 Task: Create List Brand Equity in Board Data Privacy Management to Workspace Database Management. Create List Agreements in Board Customer Churn Analysis to Workspace Database Management. Create List Brand Storytelling in Board Content Personalization and Customization to Workspace Database Management
Action: Mouse moved to (256, 170)
Screenshot: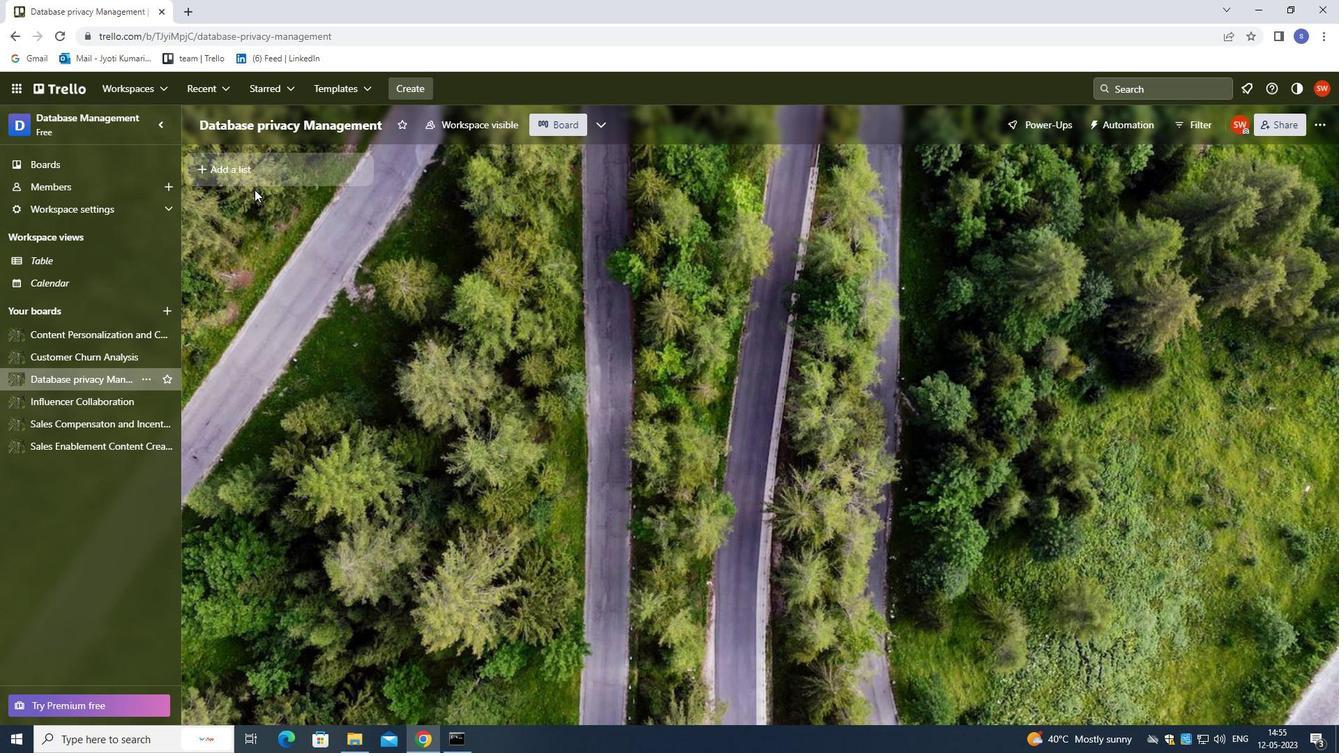 
Action: Mouse pressed left at (256, 170)
Screenshot: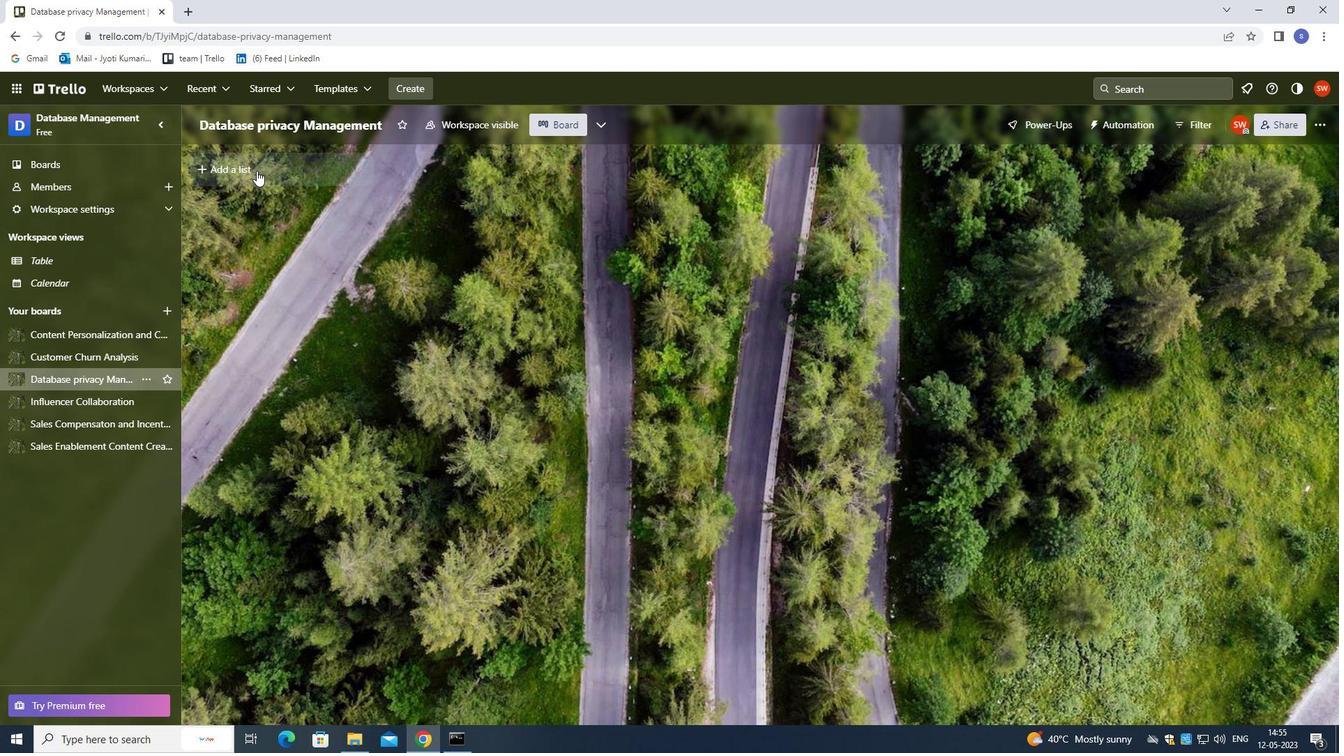 
Action: Key pressed <Key.shift>BRAND<Key.space><Key.shift><Key.shift><Key.shift><Key.shift>EQUITY<Key.enter>
Screenshot: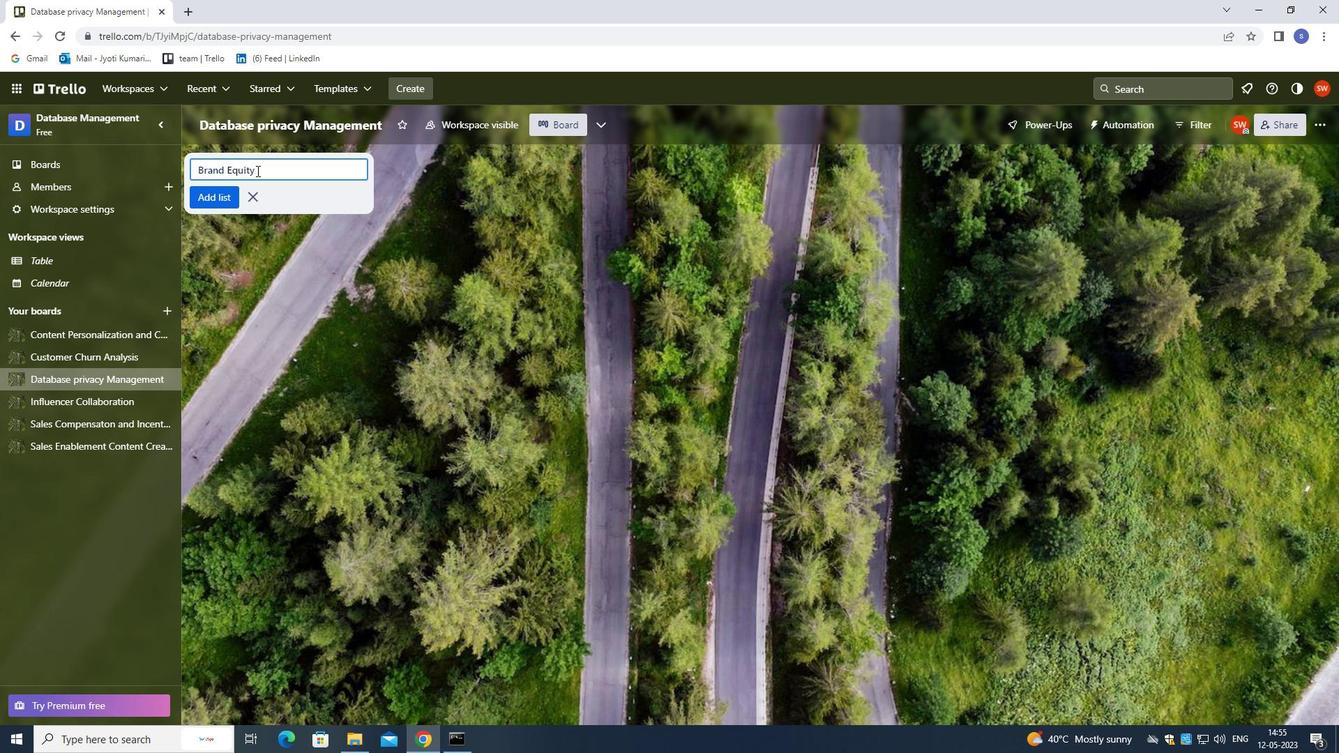 
Action: Mouse moved to (66, 354)
Screenshot: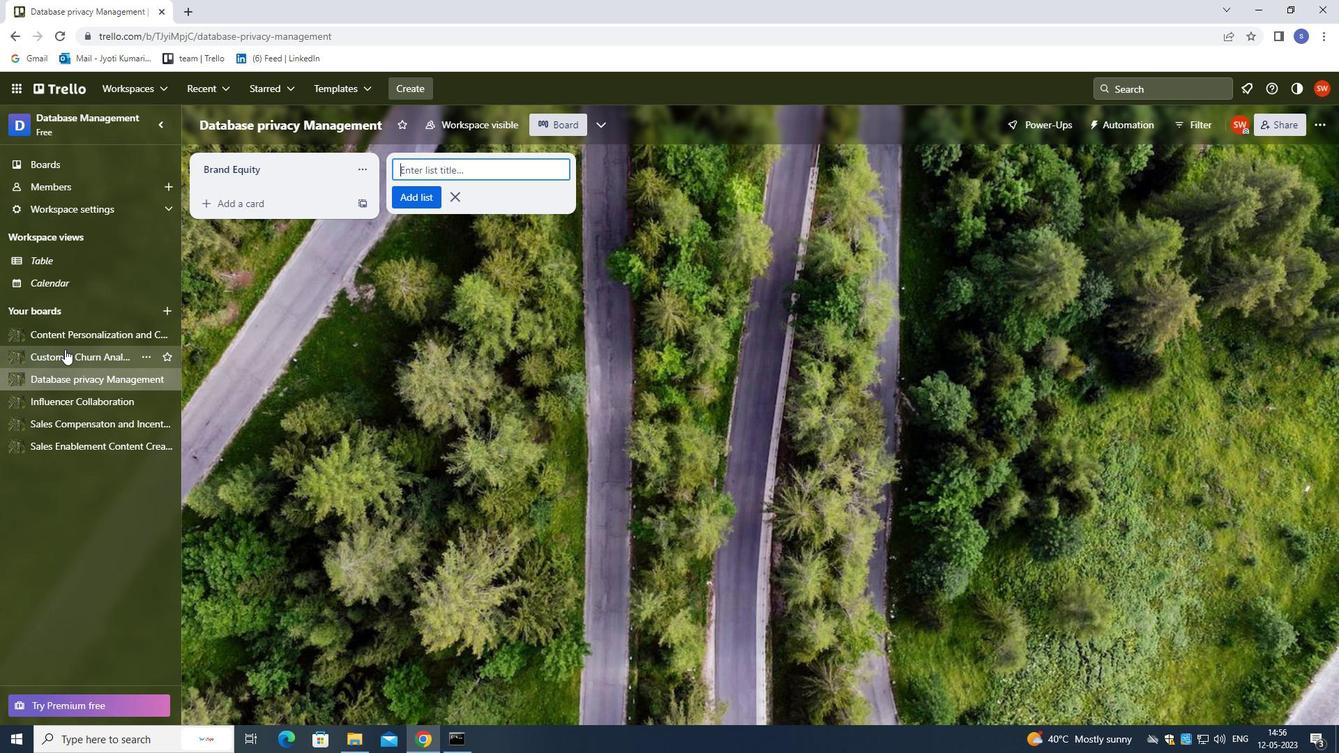 
Action: Mouse pressed left at (66, 354)
Screenshot: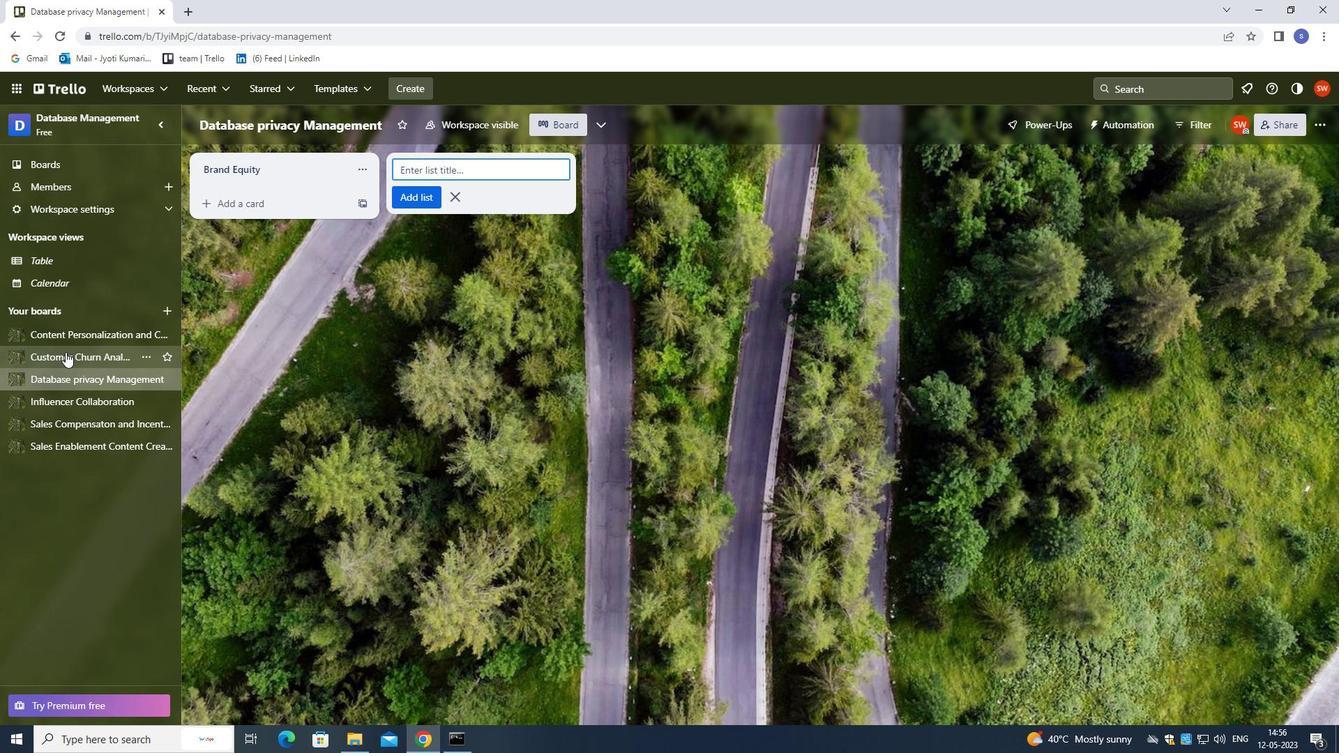 
Action: Mouse moved to (245, 173)
Screenshot: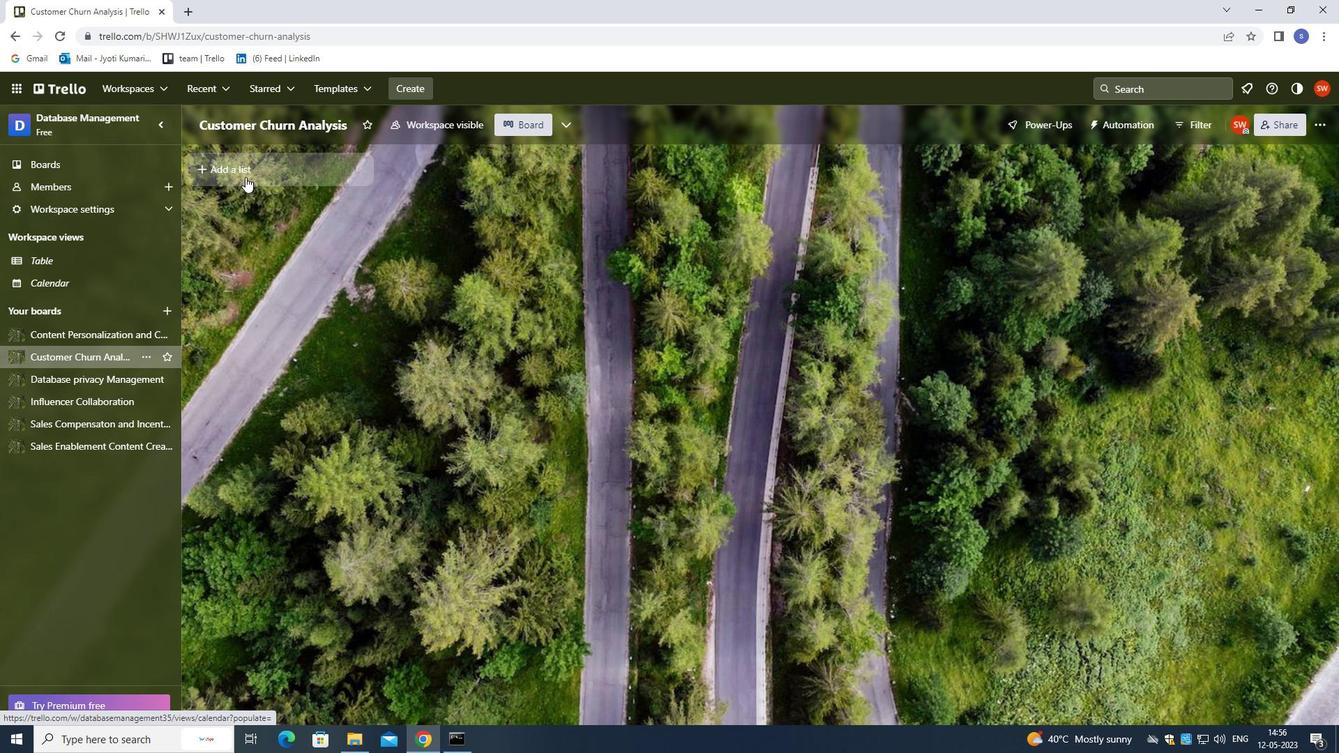 
Action: Mouse pressed left at (245, 173)
Screenshot: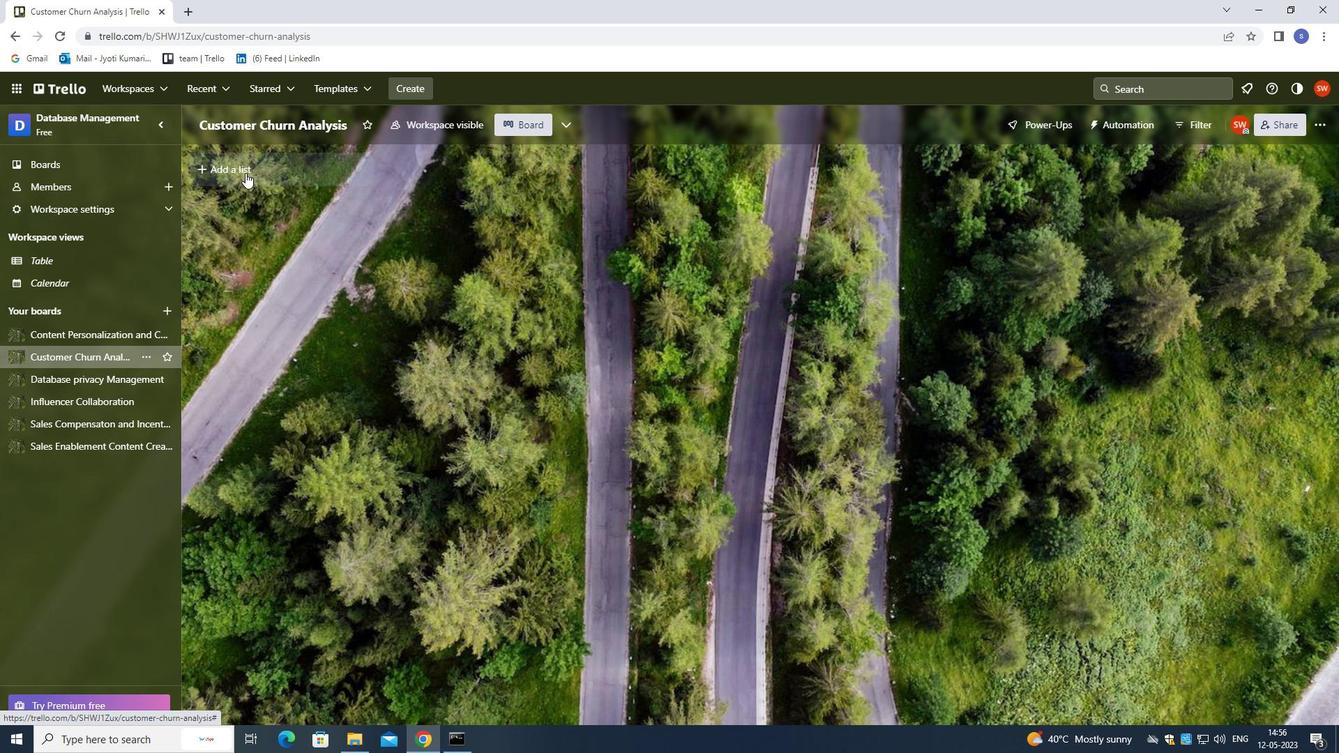 
Action: Key pressed <Key.shift>AGREEMENTS<Key.enter>
Screenshot: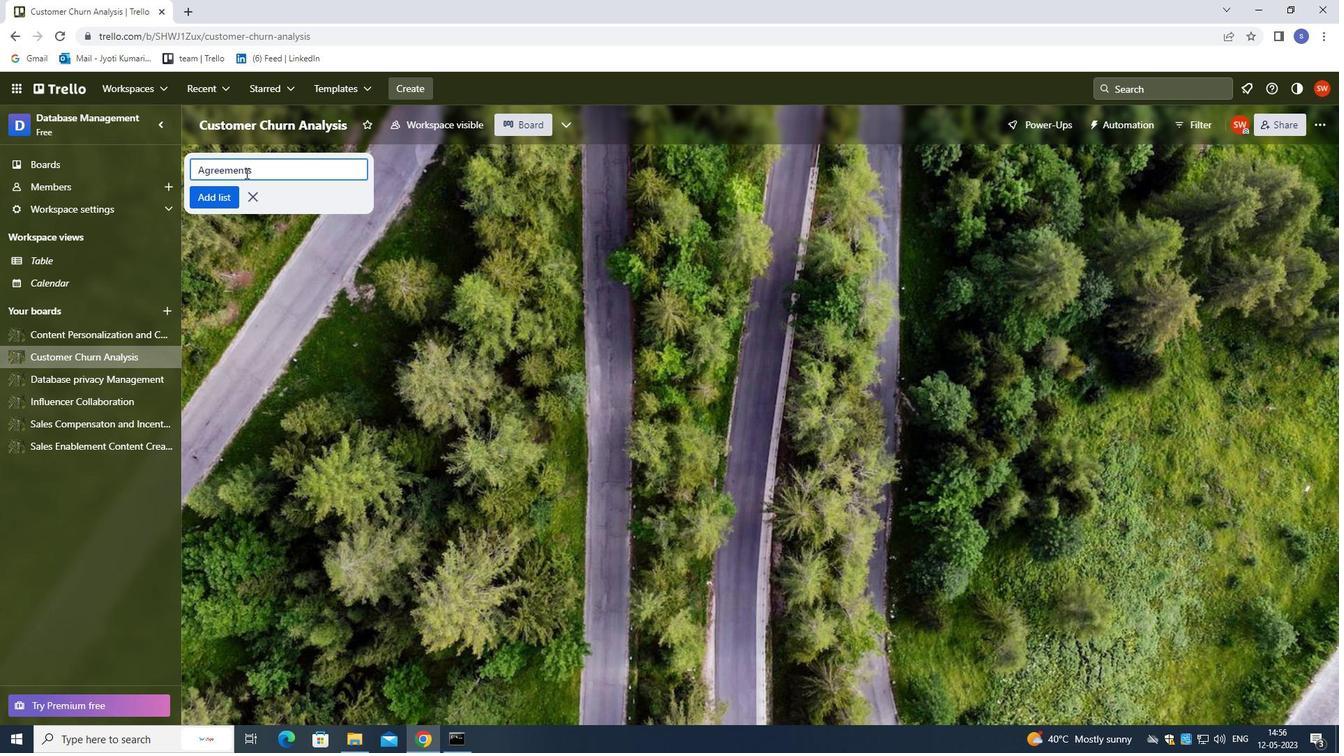 
Action: Mouse moved to (83, 336)
Screenshot: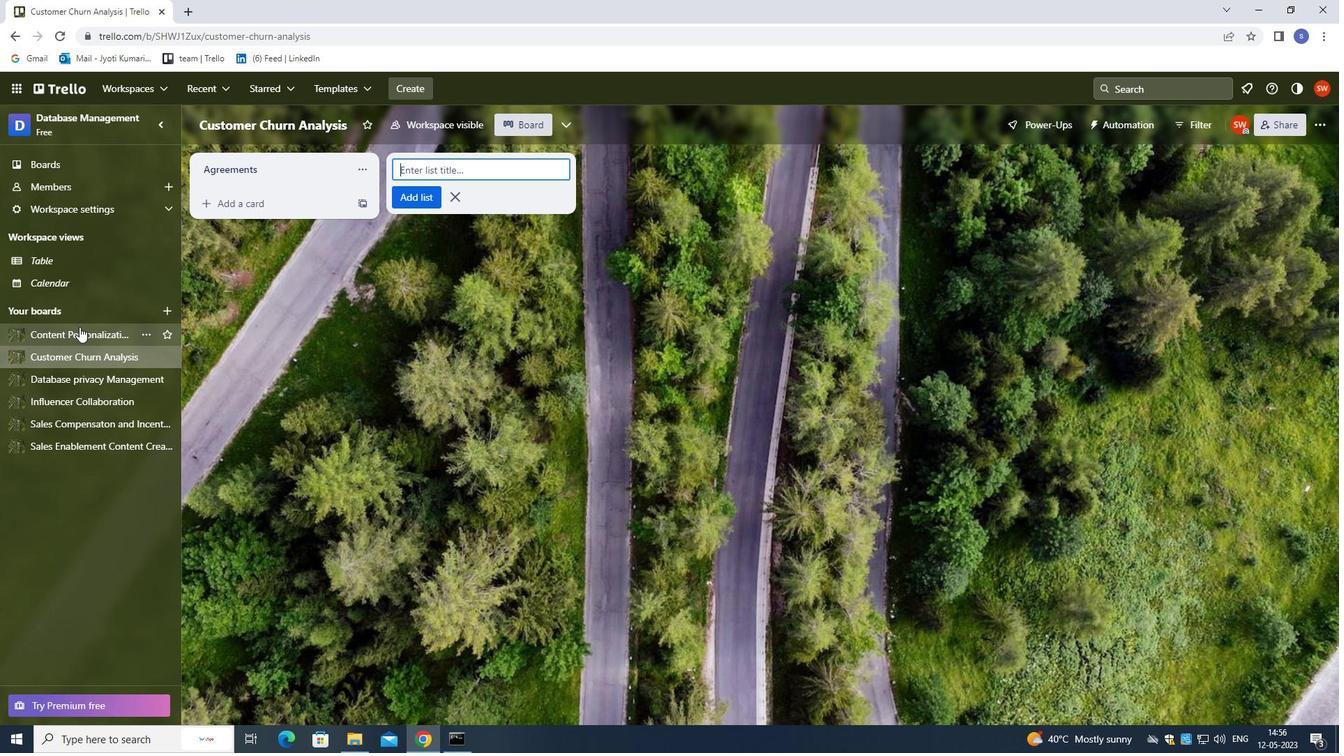 
Action: Mouse pressed left at (83, 336)
Screenshot: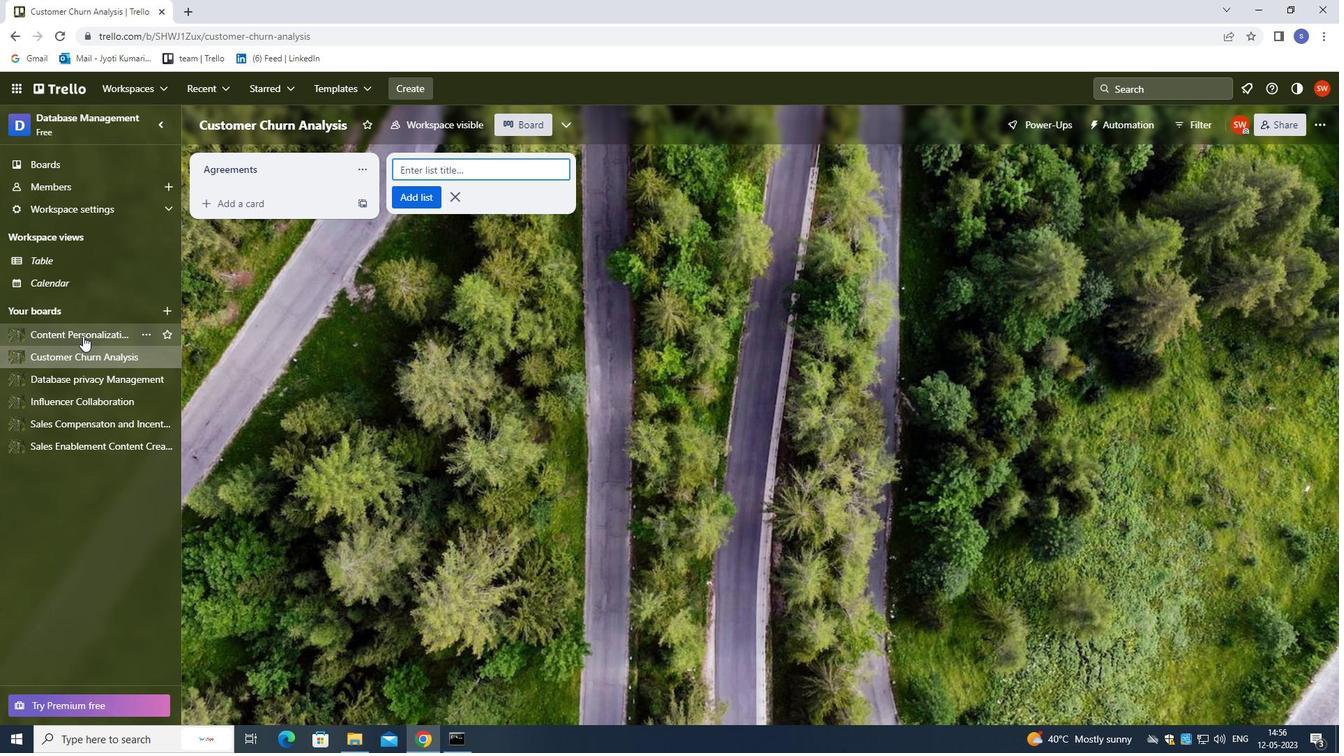 
Action: Mouse moved to (418, 167)
Screenshot: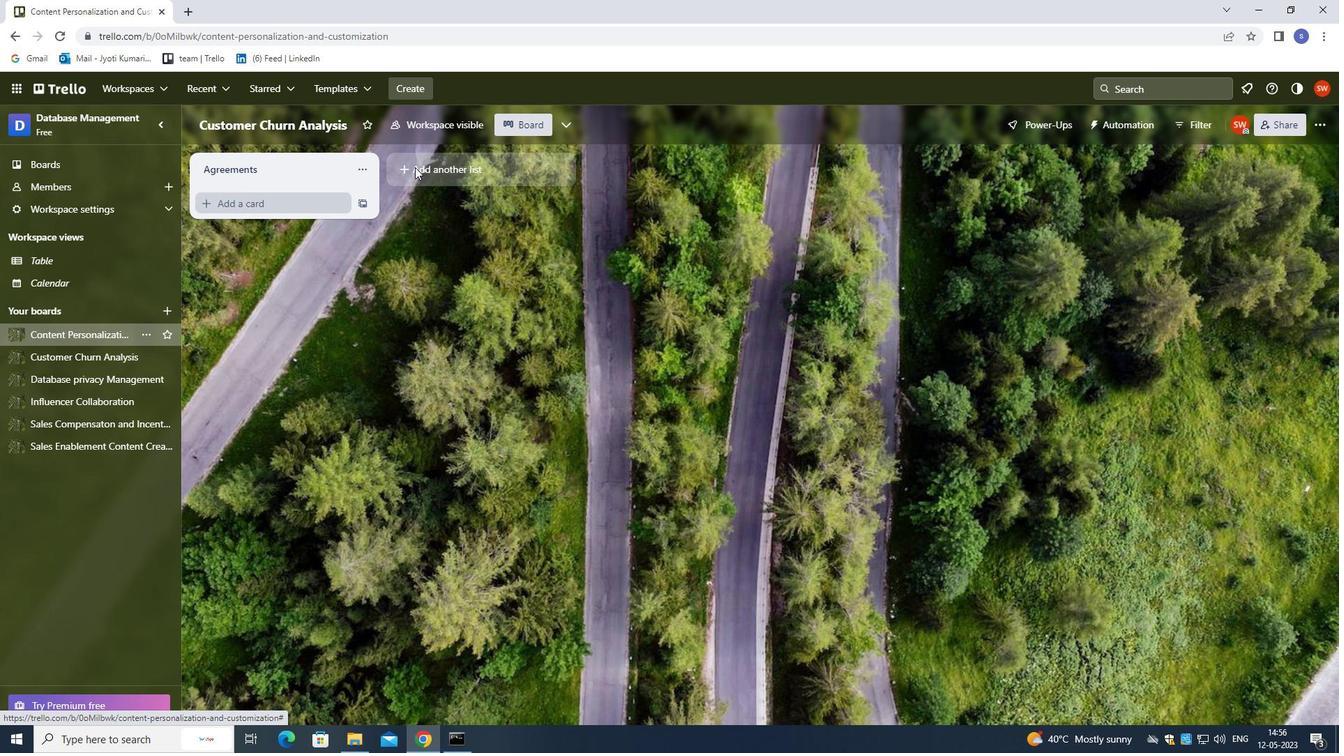 
Action: Mouse pressed left at (418, 167)
Screenshot: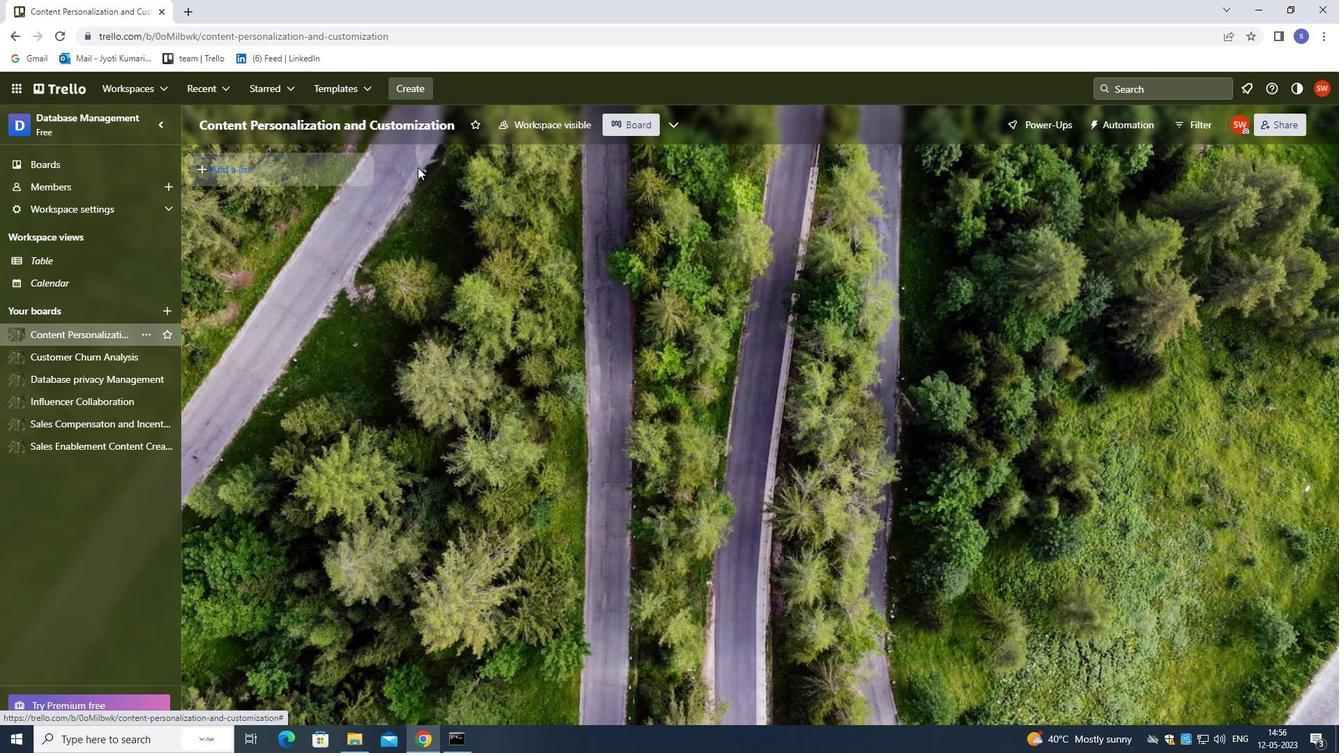 
Action: Mouse moved to (306, 171)
Screenshot: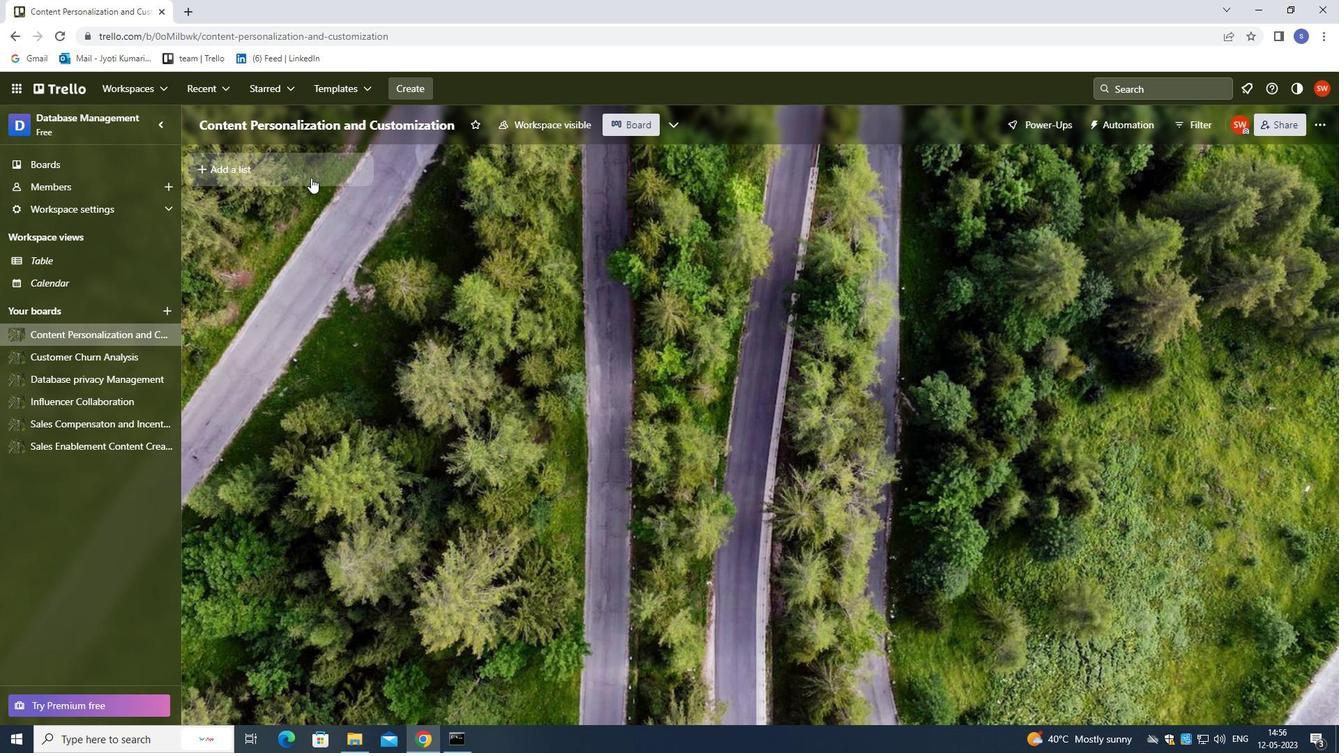 
Action: Mouse pressed left at (306, 171)
Screenshot: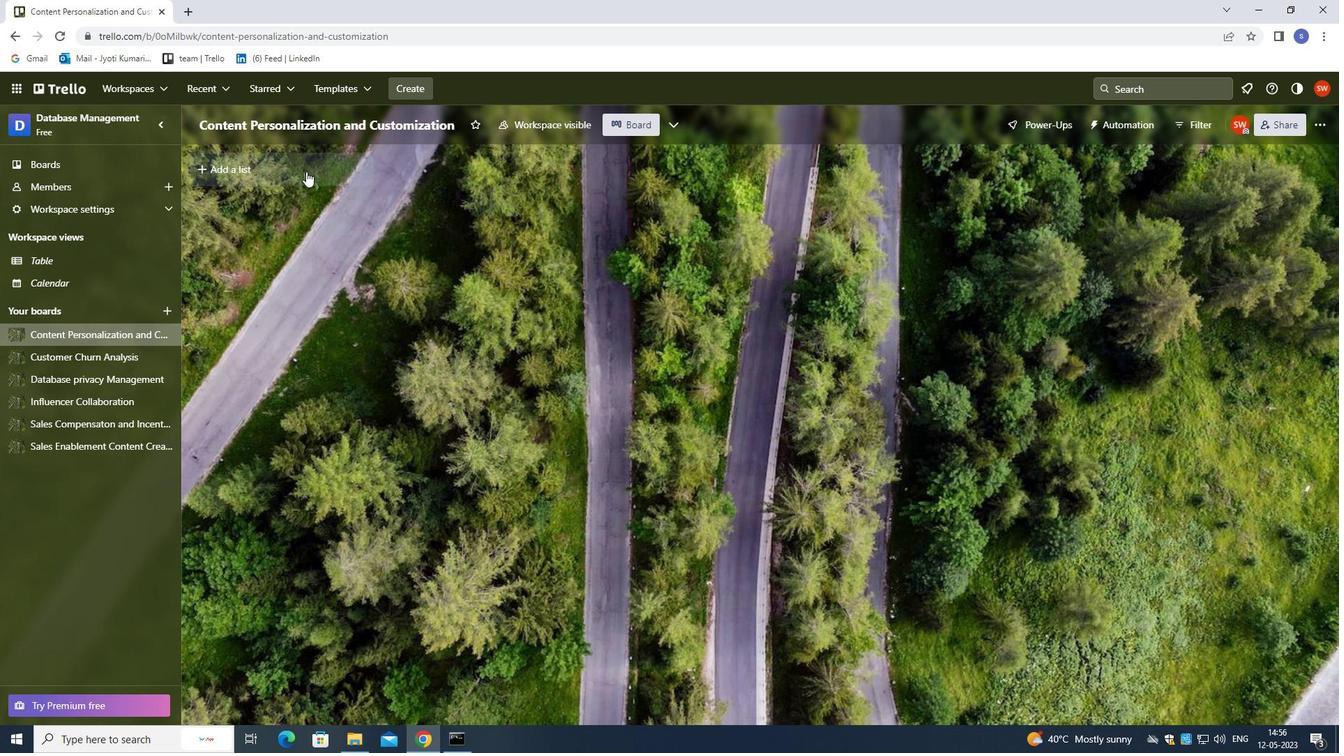 
Action: Mouse moved to (306, 175)
Screenshot: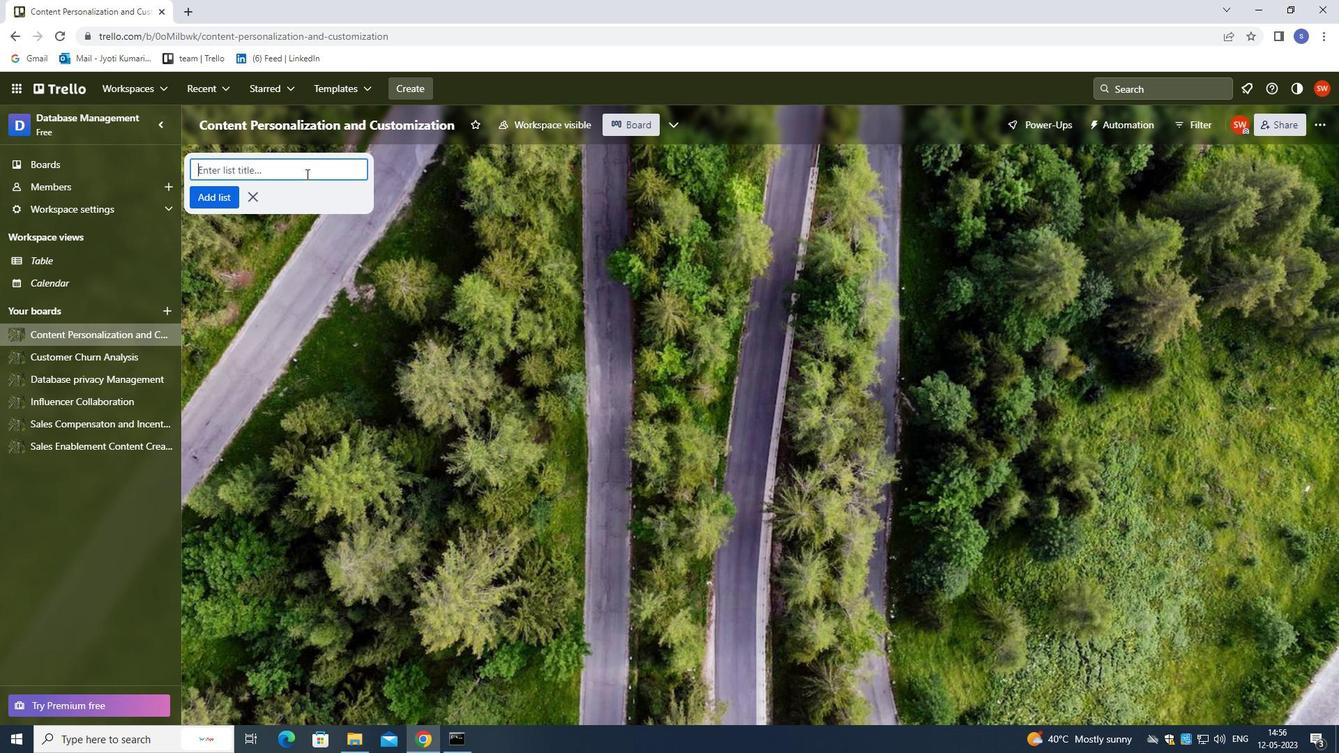 
Action: Key pressed <Key.shift>BRAND<Key.space><Key.shift>STORYTELLING<Key.enter>
Screenshot: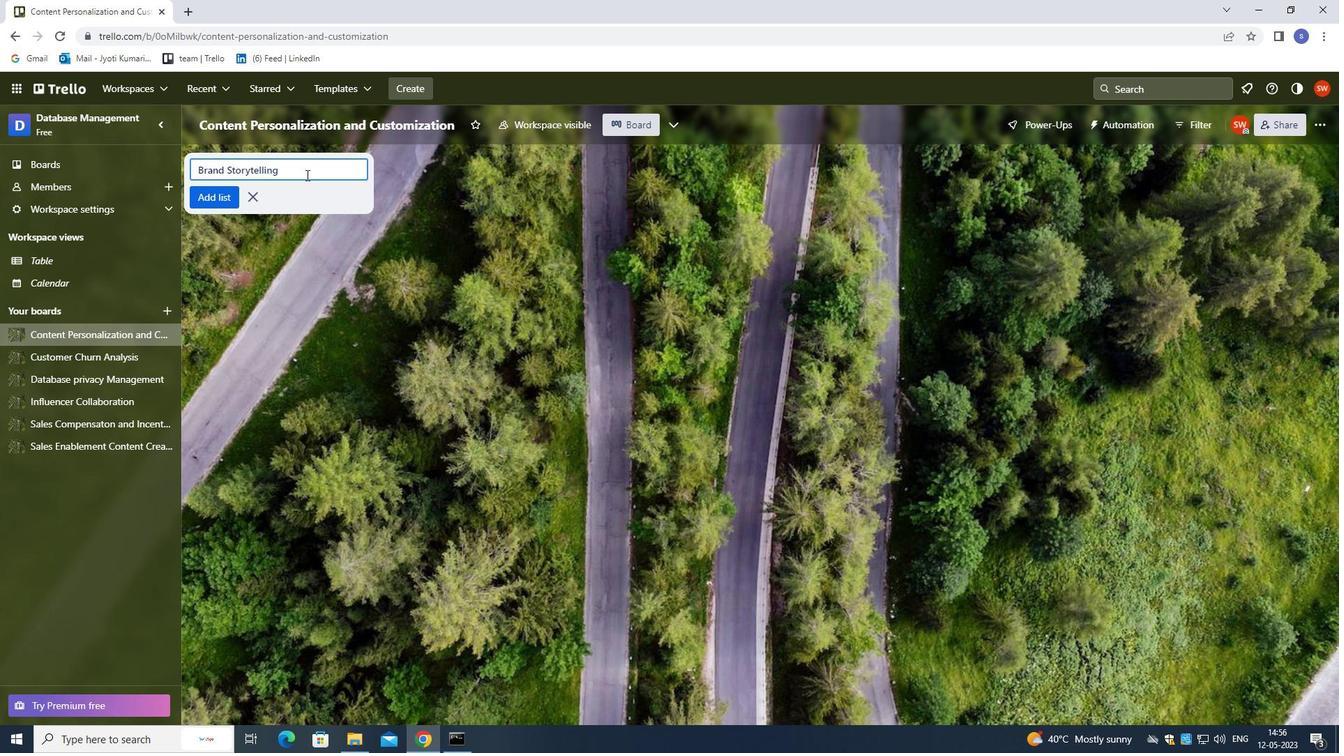 
Action: Mouse moved to (301, 173)
Screenshot: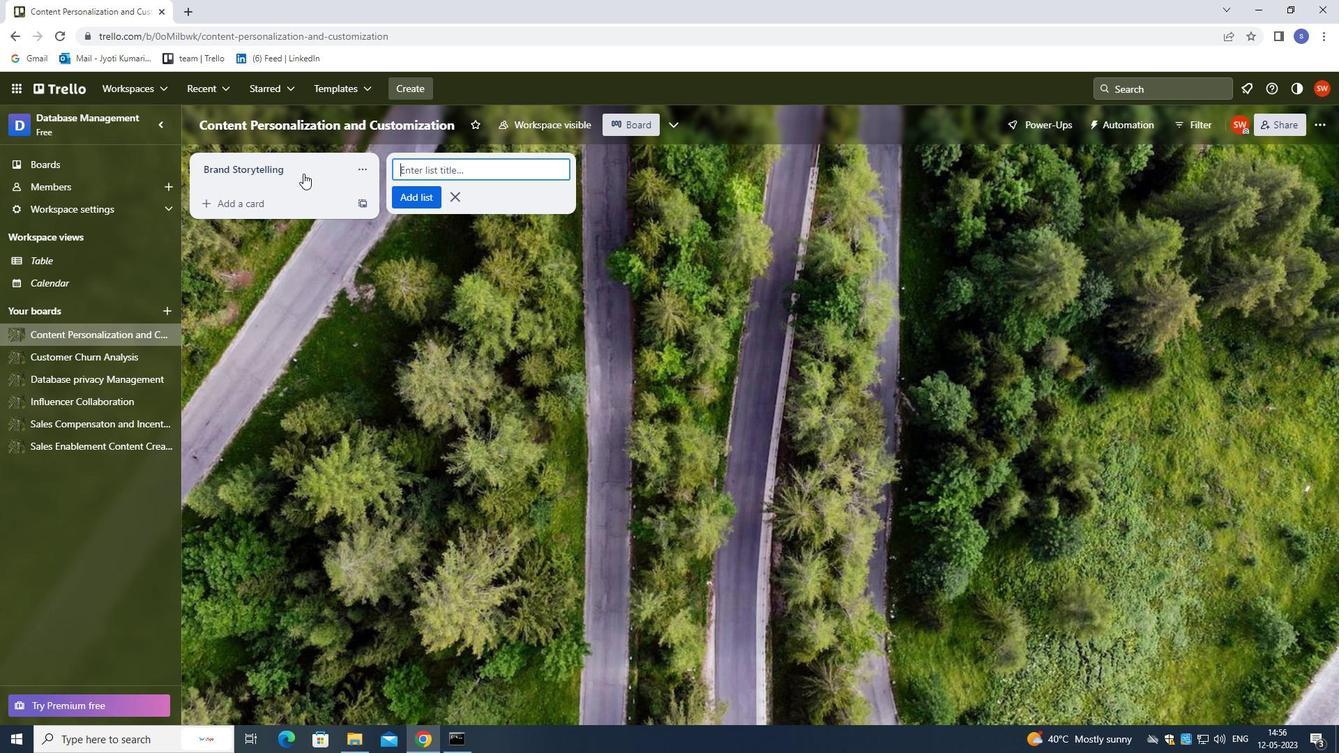 
